 Task: Move the task Create automated testing scripts for the app to the section Done in the project TravelForge and filter the tasks in the project by Due next week.
Action: Mouse moved to (79, 444)
Screenshot: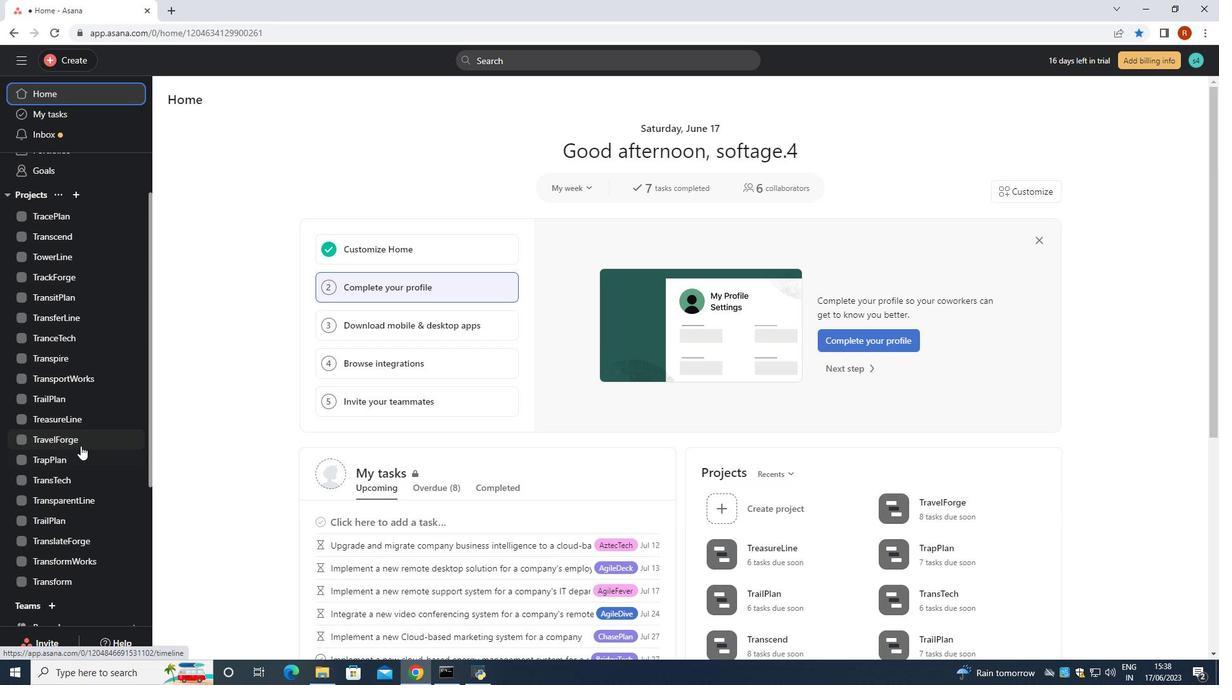
Action: Mouse pressed left at (79, 444)
Screenshot: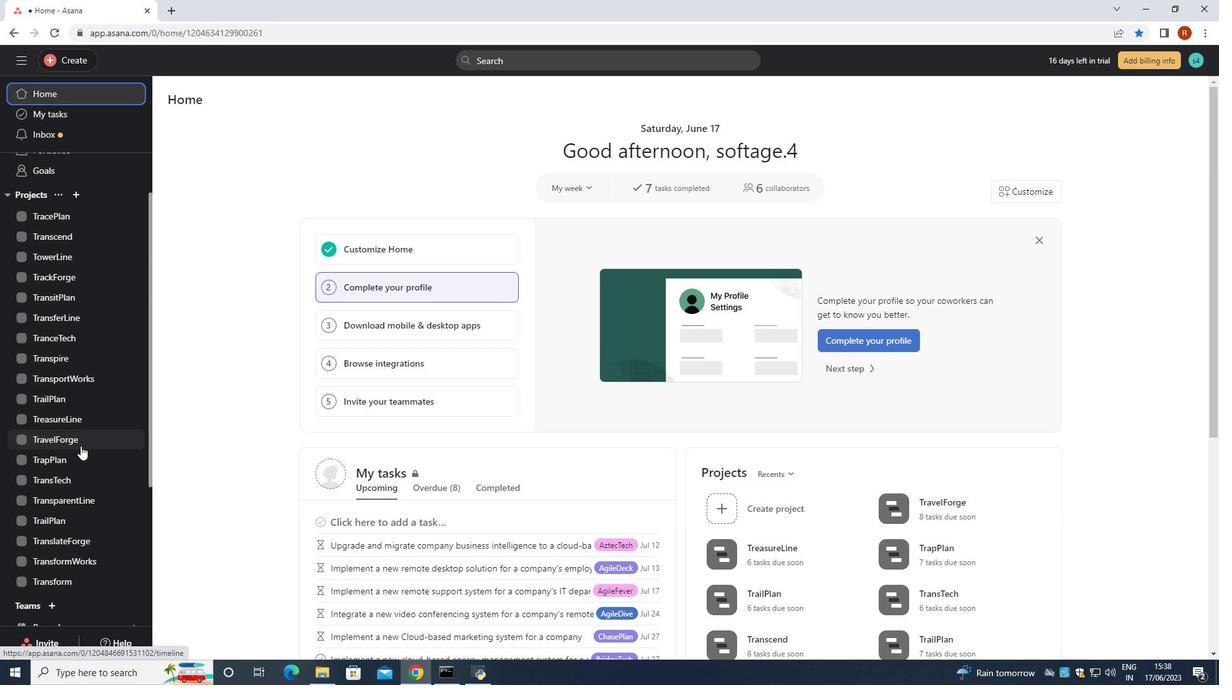 
Action: Mouse moved to (485, 255)
Screenshot: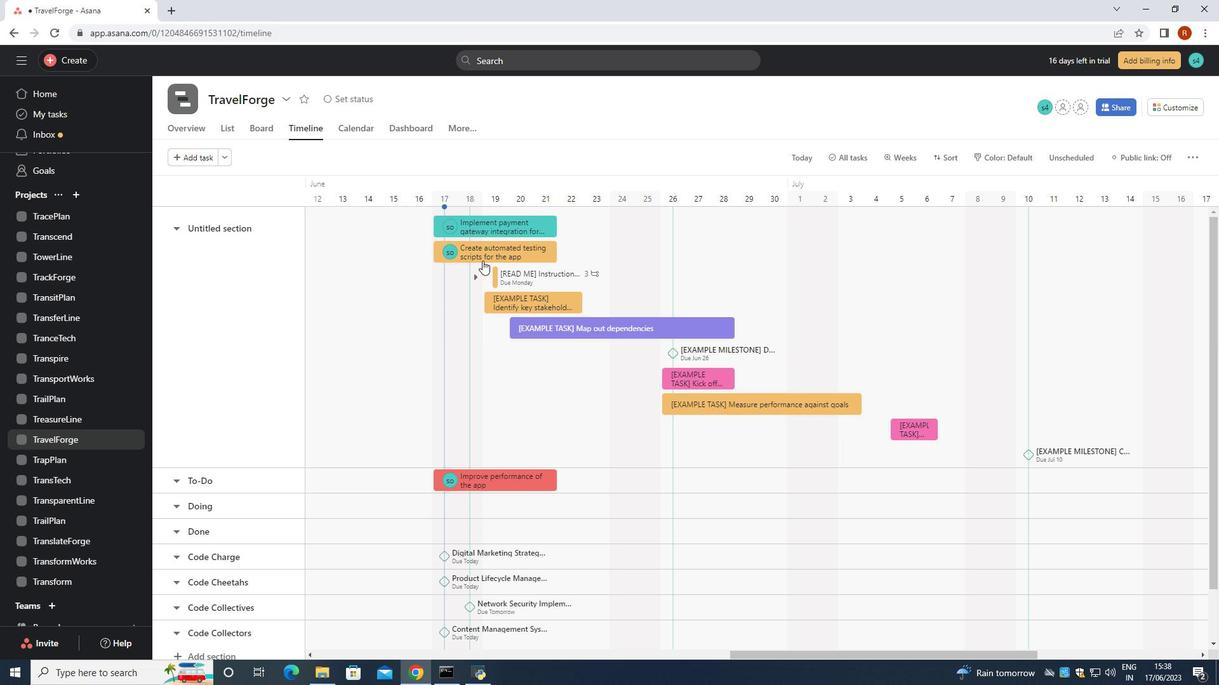 
Action: Mouse pressed left at (485, 255)
Screenshot: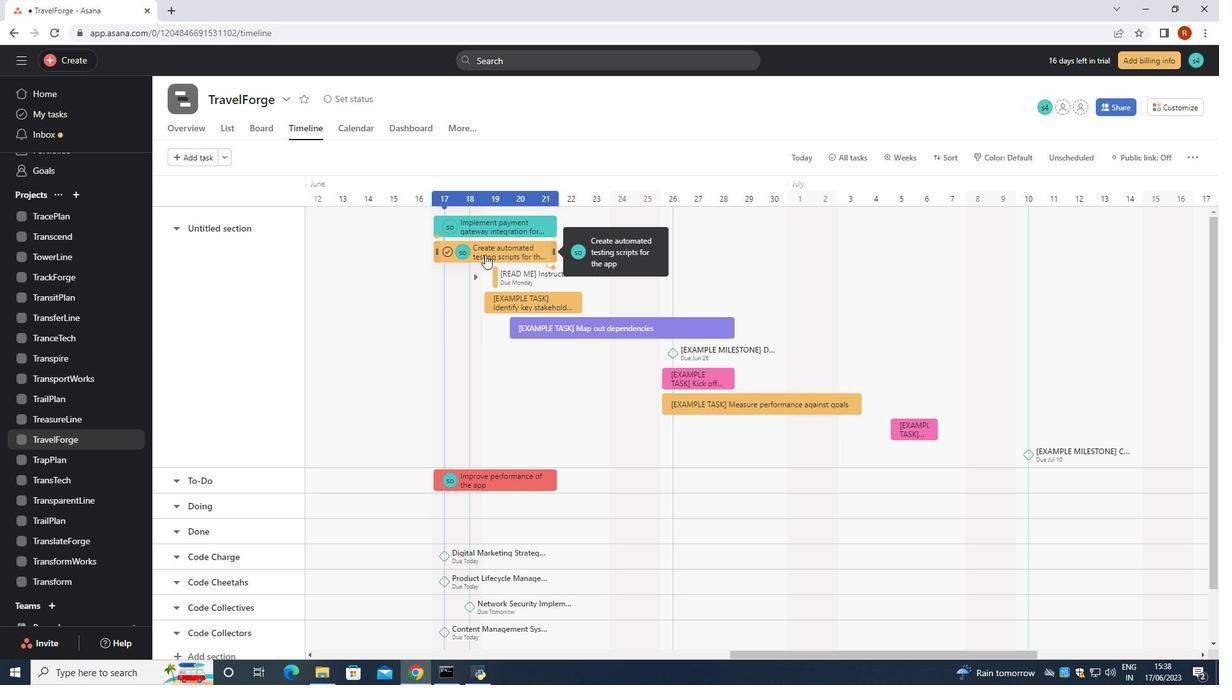 
Action: Mouse moved to (988, 280)
Screenshot: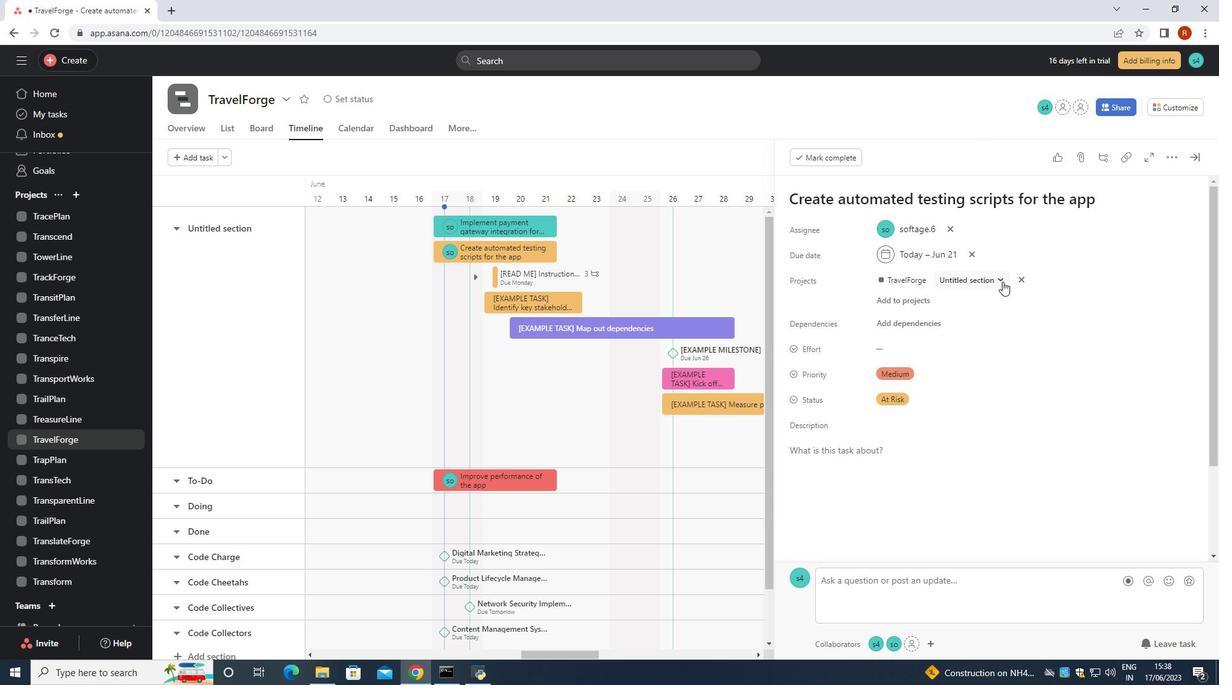 
Action: Mouse pressed left at (988, 280)
Screenshot: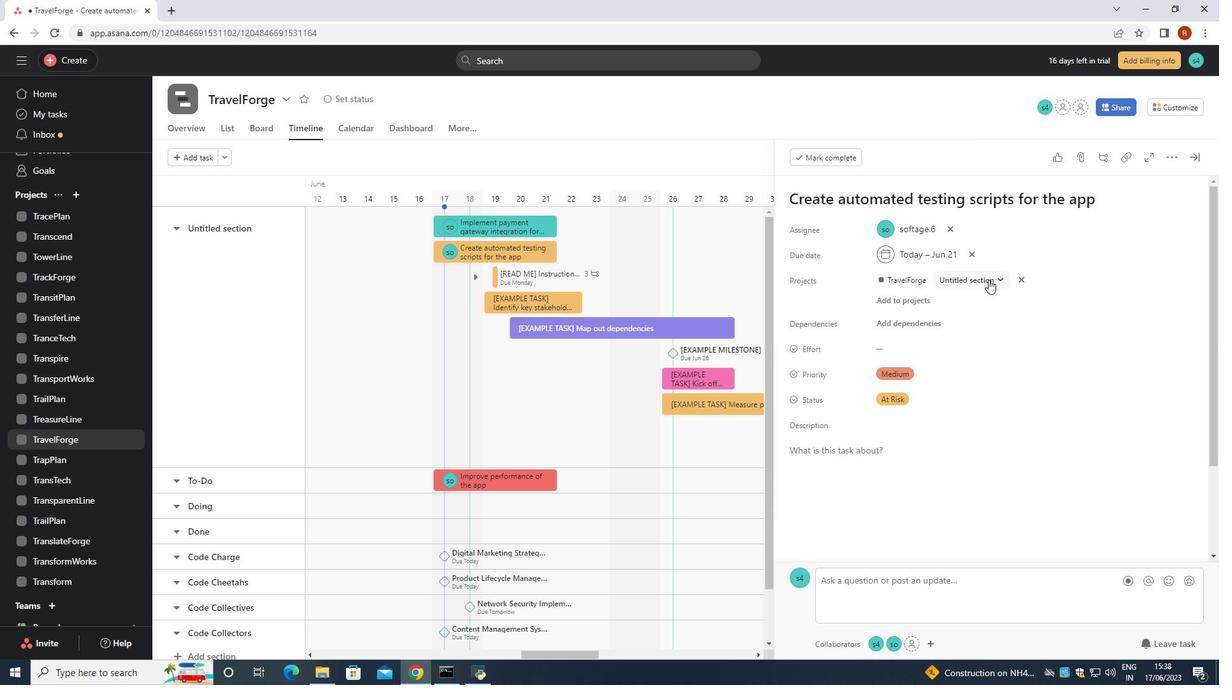 
Action: Mouse moved to (937, 368)
Screenshot: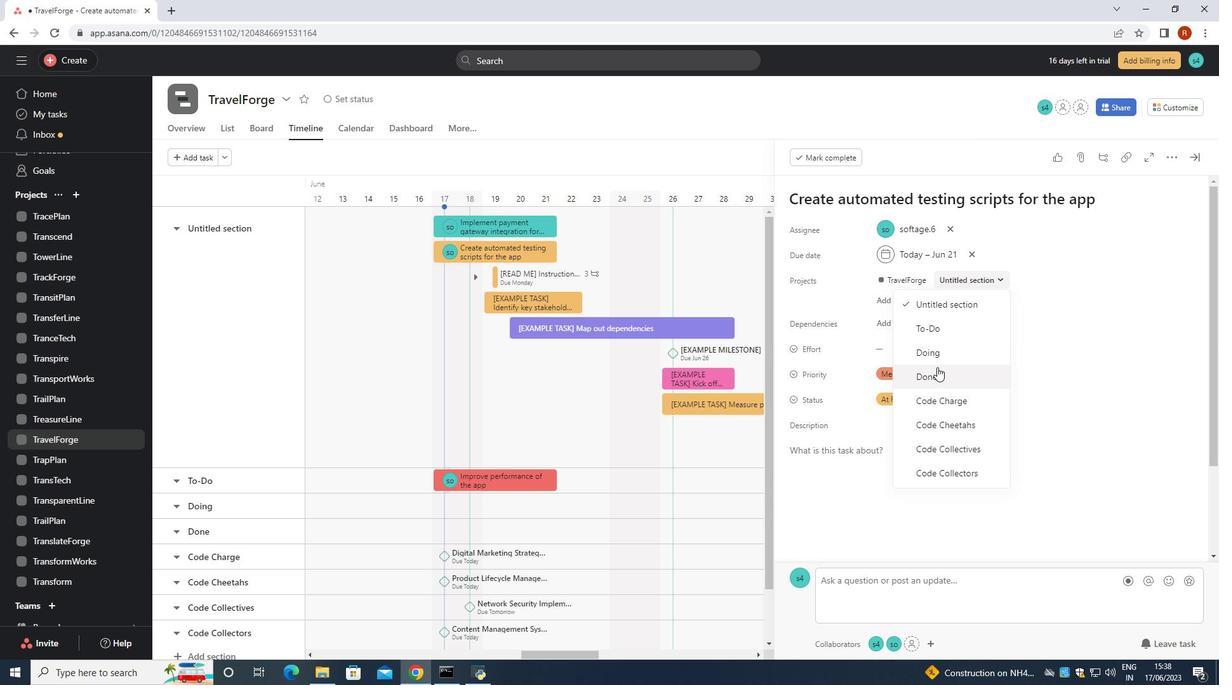 
Action: Mouse pressed left at (937, 368)
Screenshot: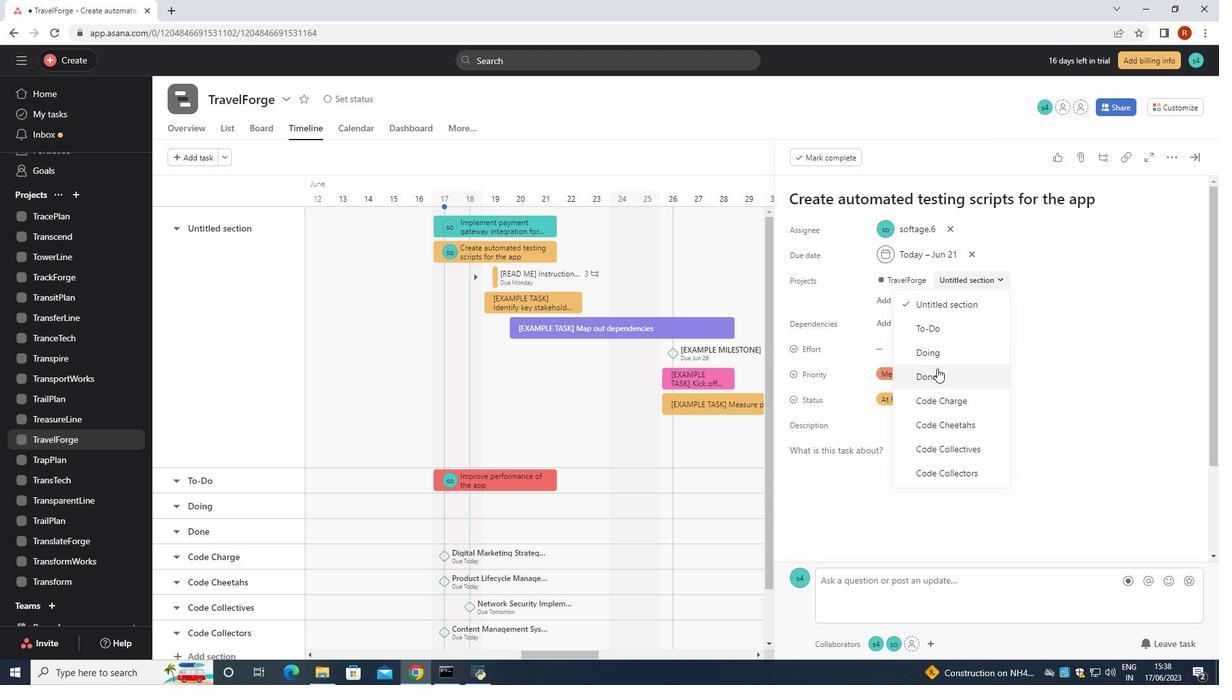 
Action: Mouse pressed left at (937, 368)
Screenshot: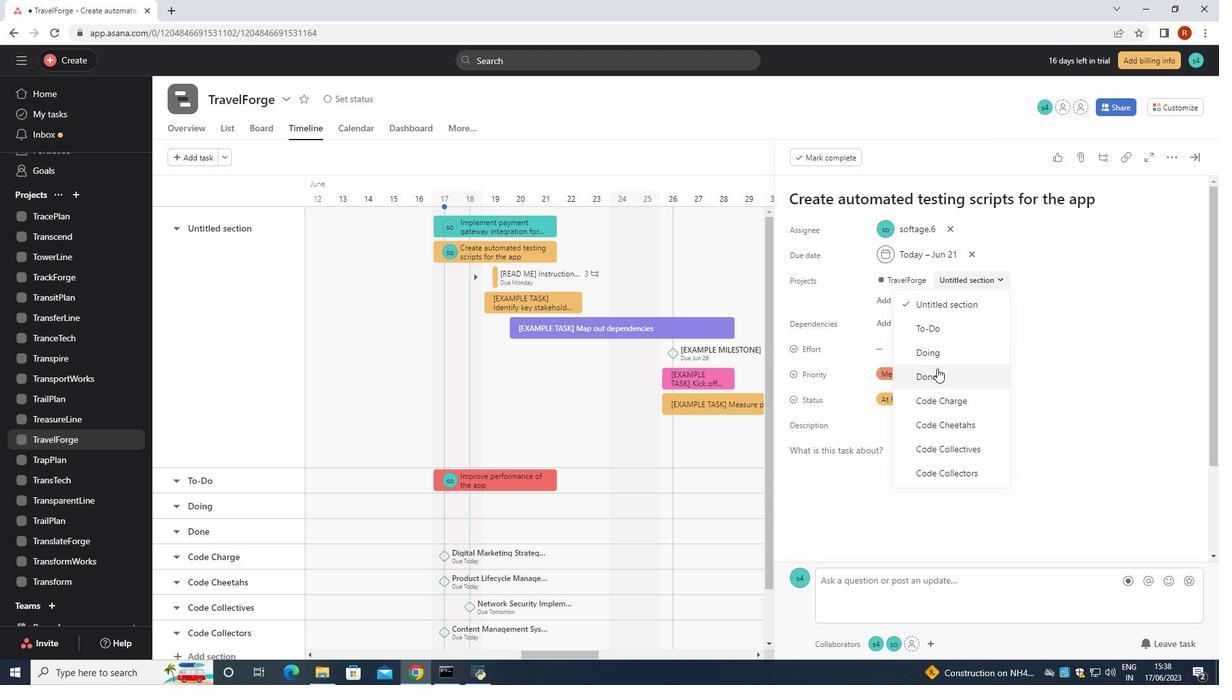
Action: Mouse moved to (1195, 153)
Screenshot: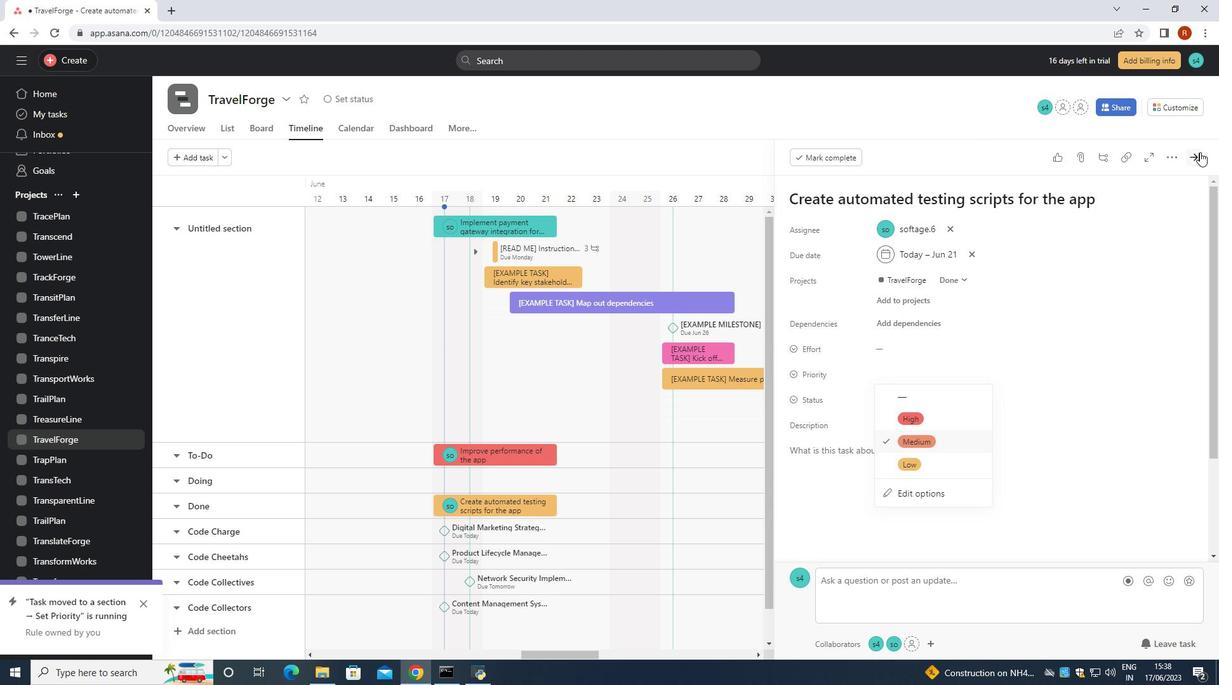 
Action: Mouse pressed left at (1195, 153)
Screenshot: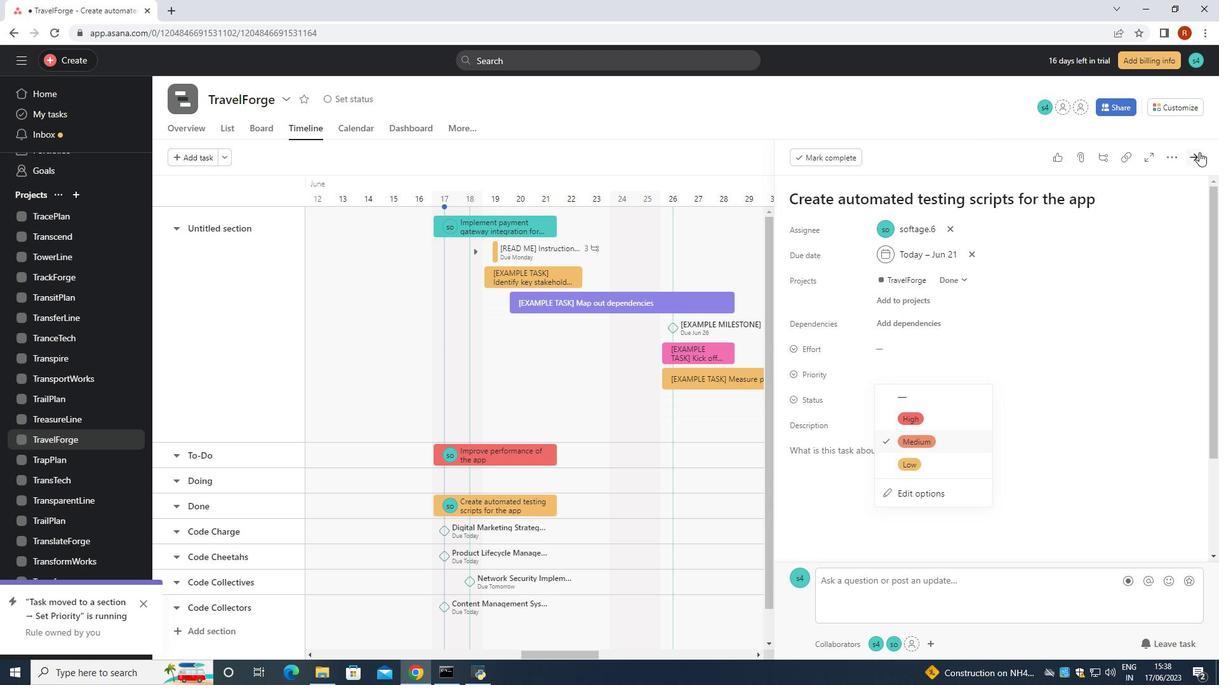 
Action: Mouse moved to (898, 160)
Screenshot: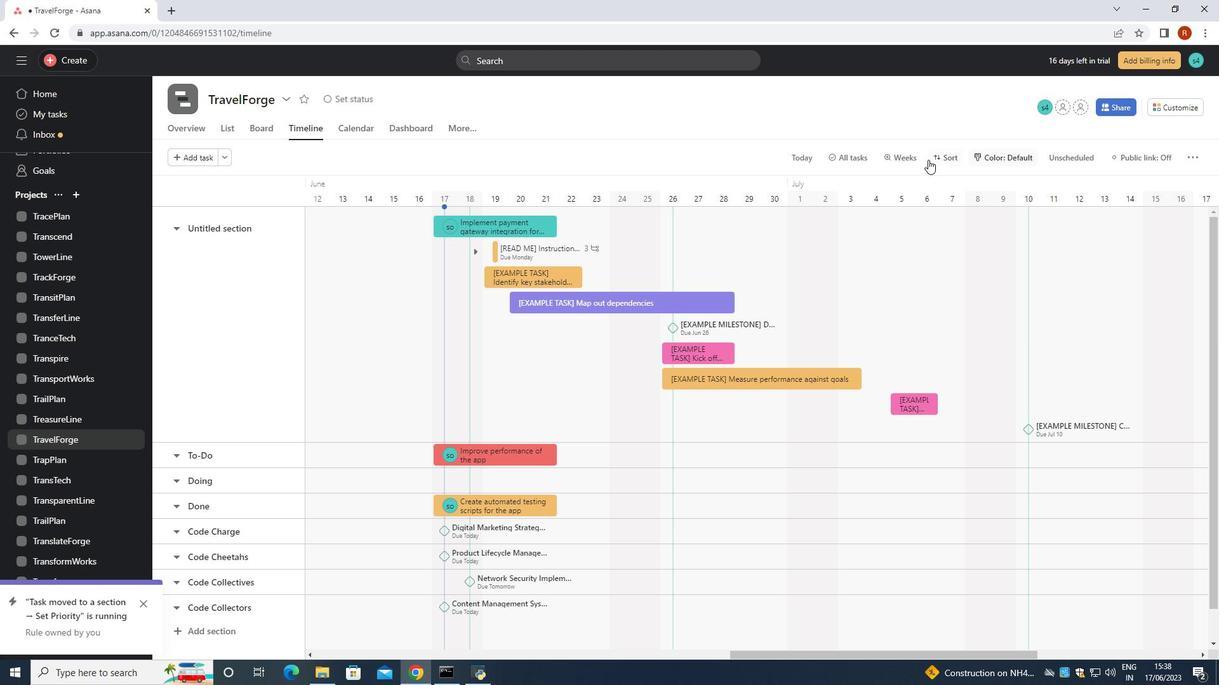 
Action: Mouse pressed left at (898, 160)
Screenshot: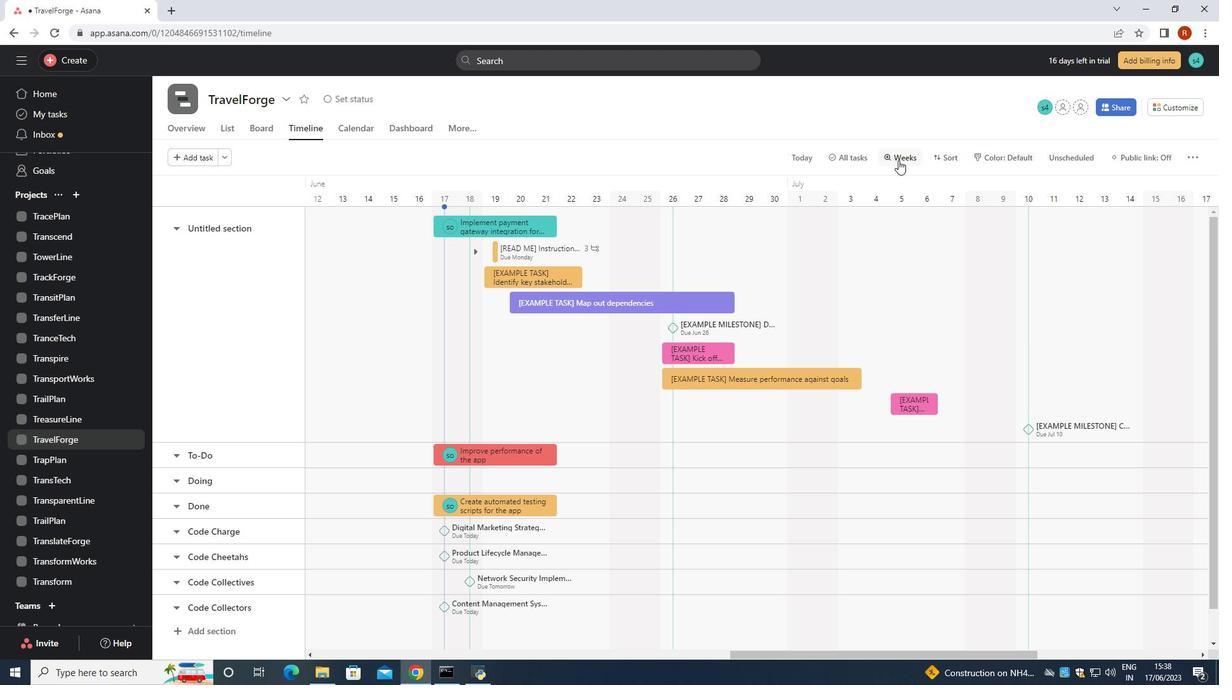 
Action: Mouse pressed left at (898, 160)
Screenshot: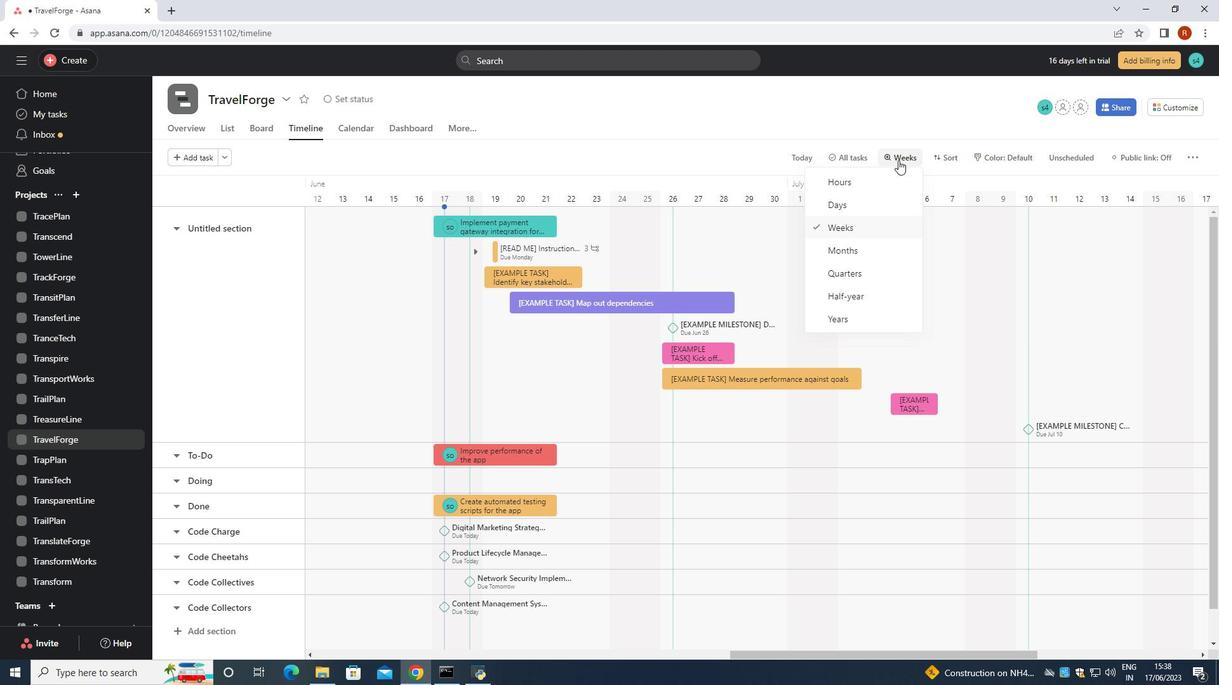 
Action: Mouse moved to (227, 132)
Screenshot: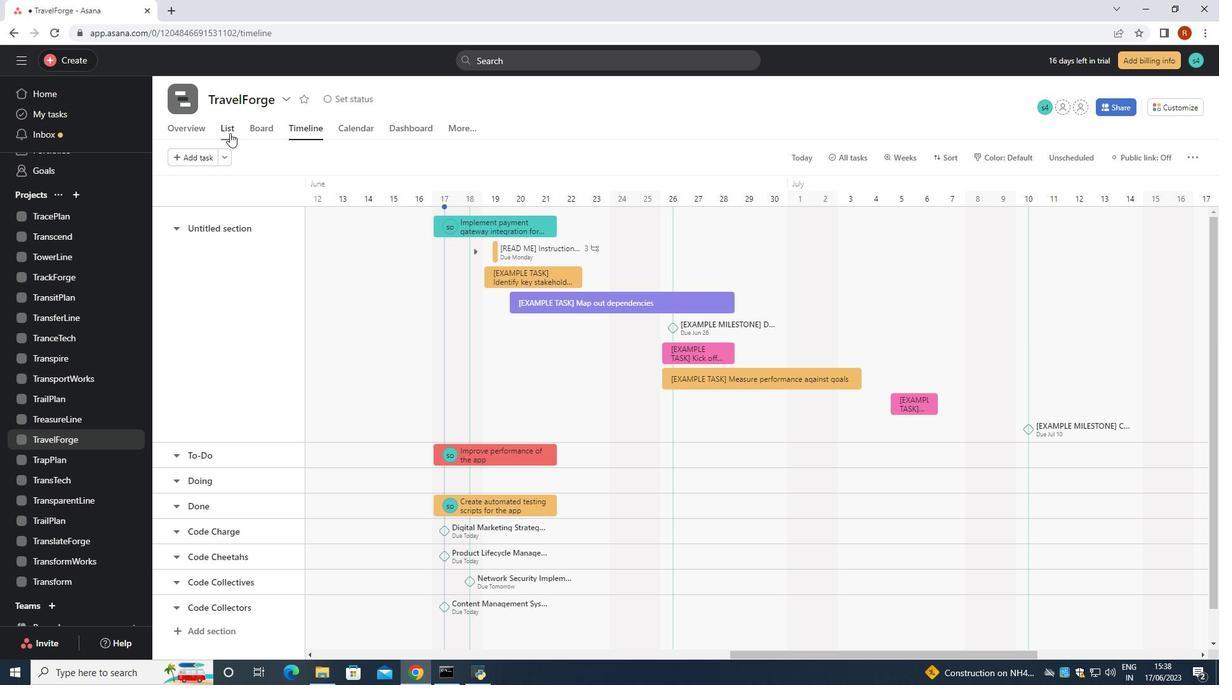 
Action: Mouse pressed left at (227, 132)
Screenshot: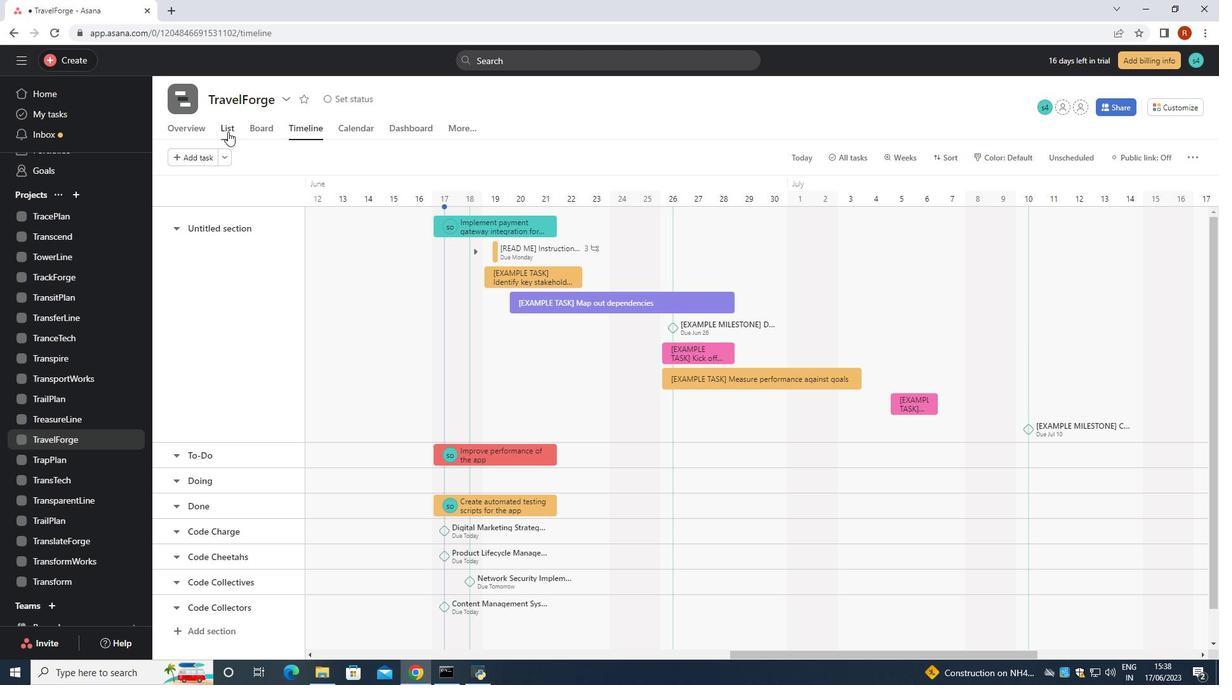 
Action: Mouse moved to (269, 158)
Screenshot: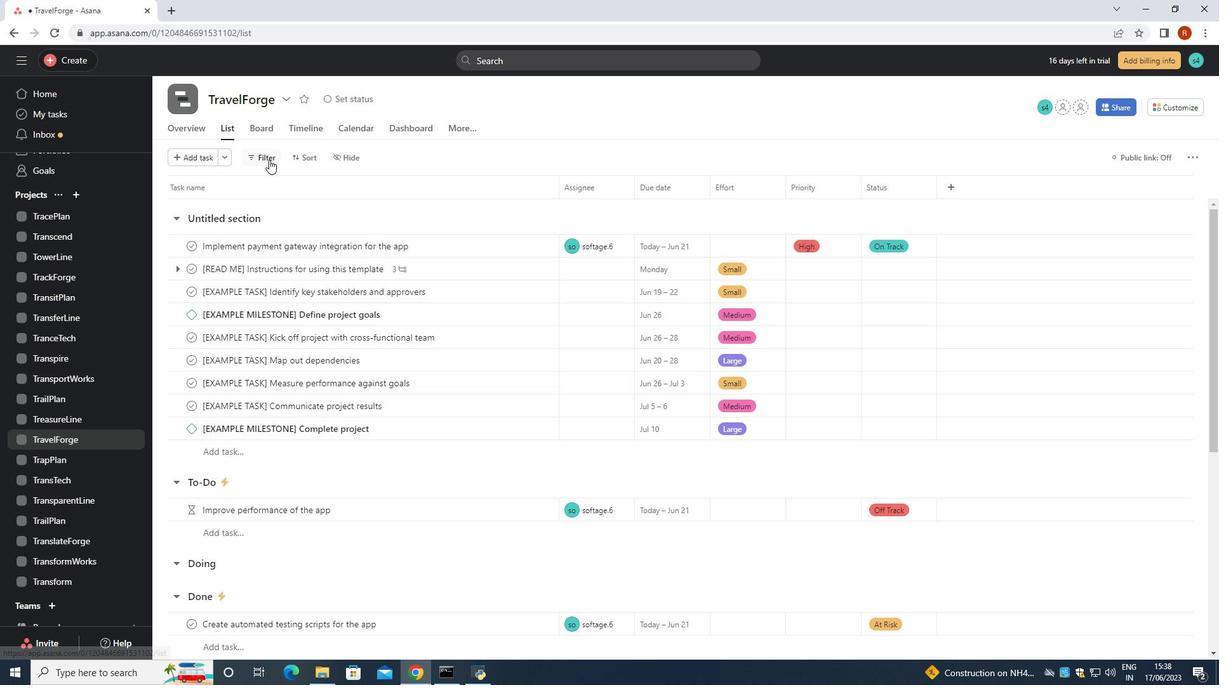 
Action: Mouse pressed left at (269, 158)
Screenshot: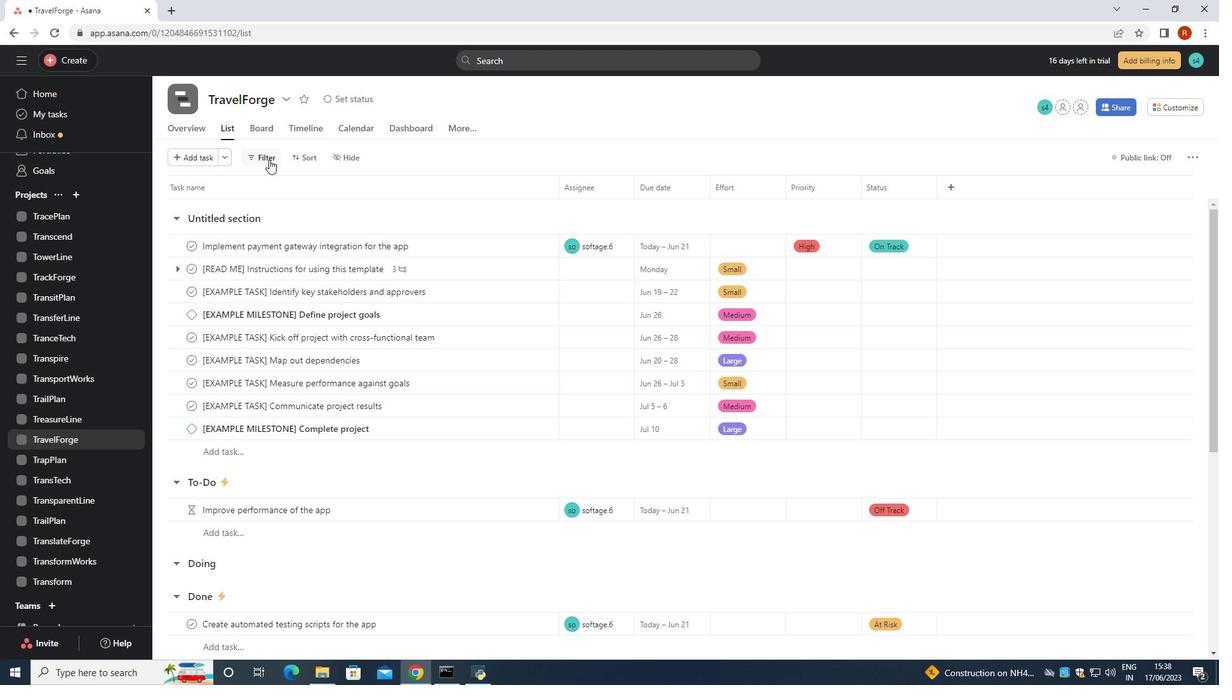 
Action: Mouse moved to (503, 208)
Screenshot: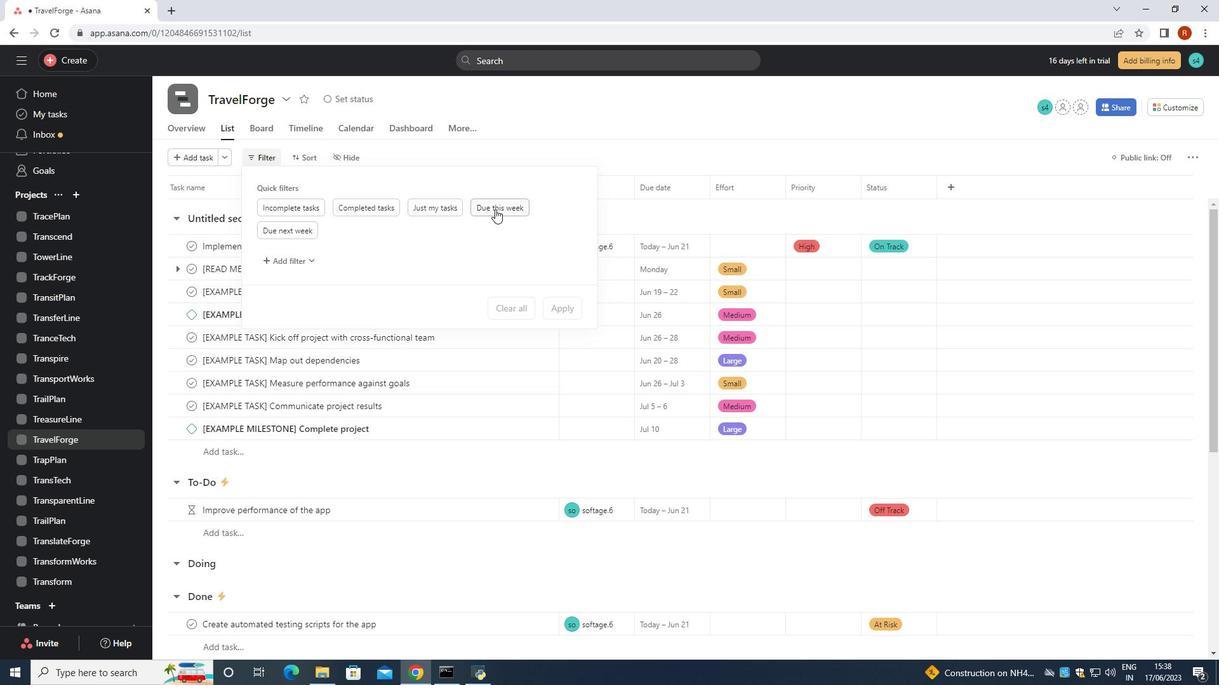 
Action: Mouse pressed left at (503, 208)
Screenshot: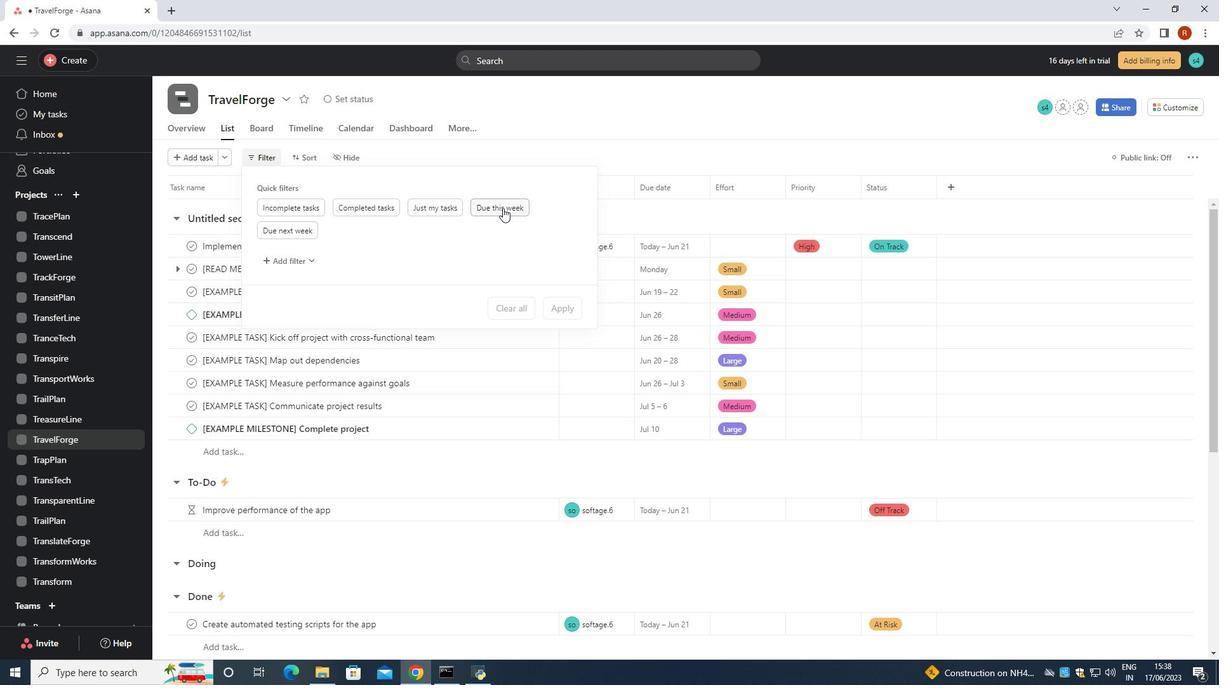 
Action: Mouse moved to (285, 153)
Screenshot: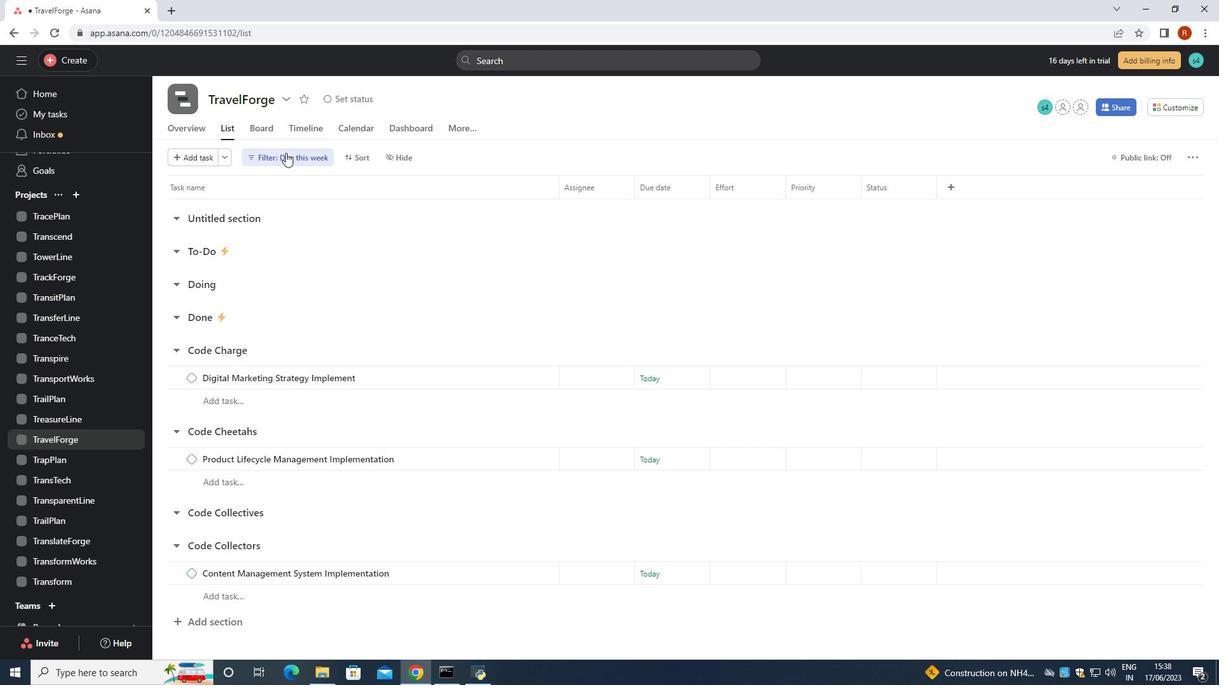 
Action: Mouse pressed left at (285, 153)
Screenshot: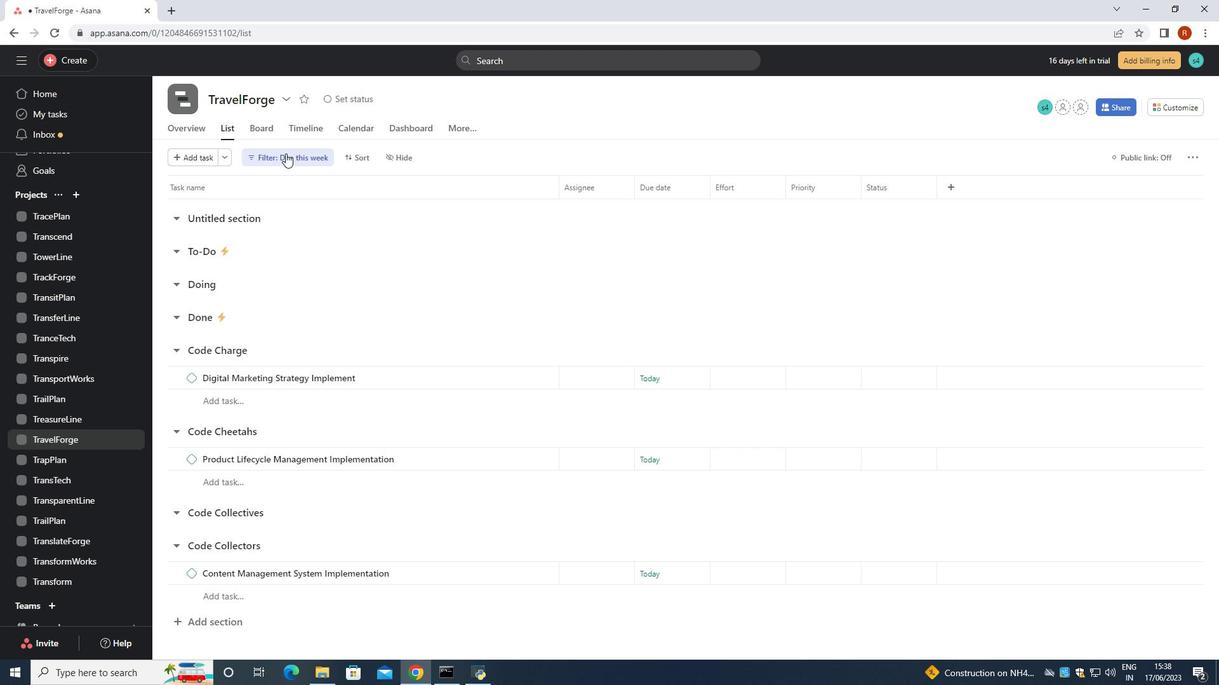 
Action: Mouse moved to (553, 277)
Screenshot: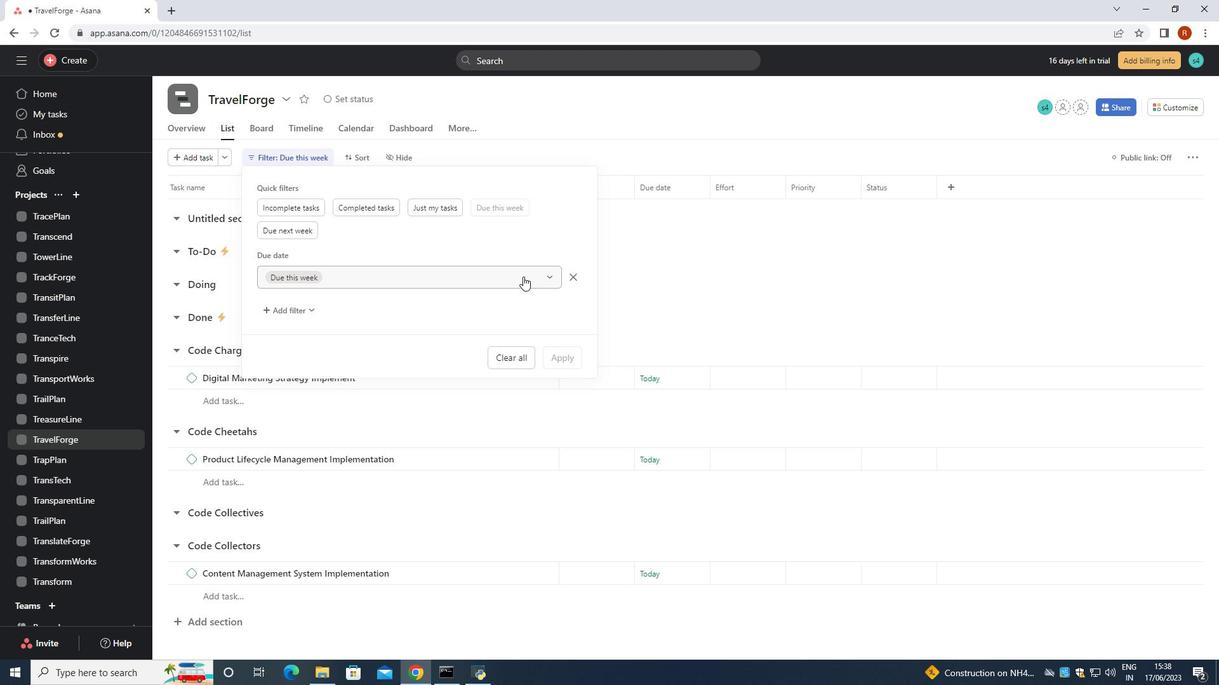 
Action: Mouse pressed left at (553, 277)
Screenshot: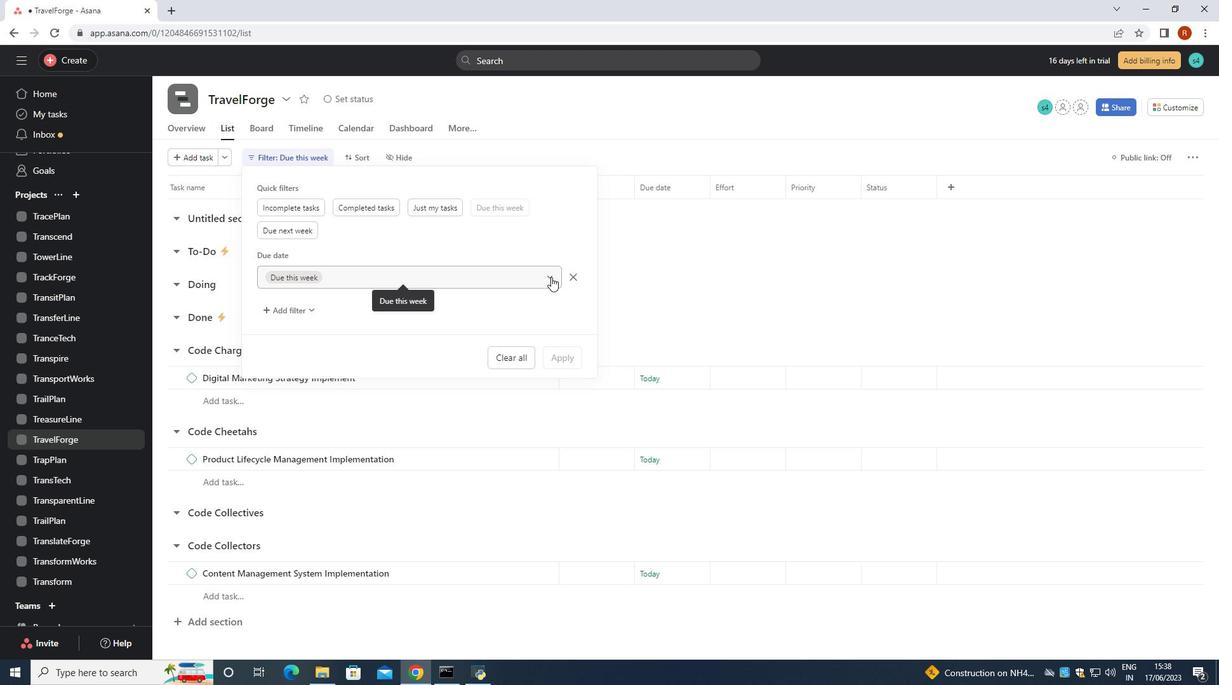 
Action: Mouse moved to (301, 280)
Screenshot: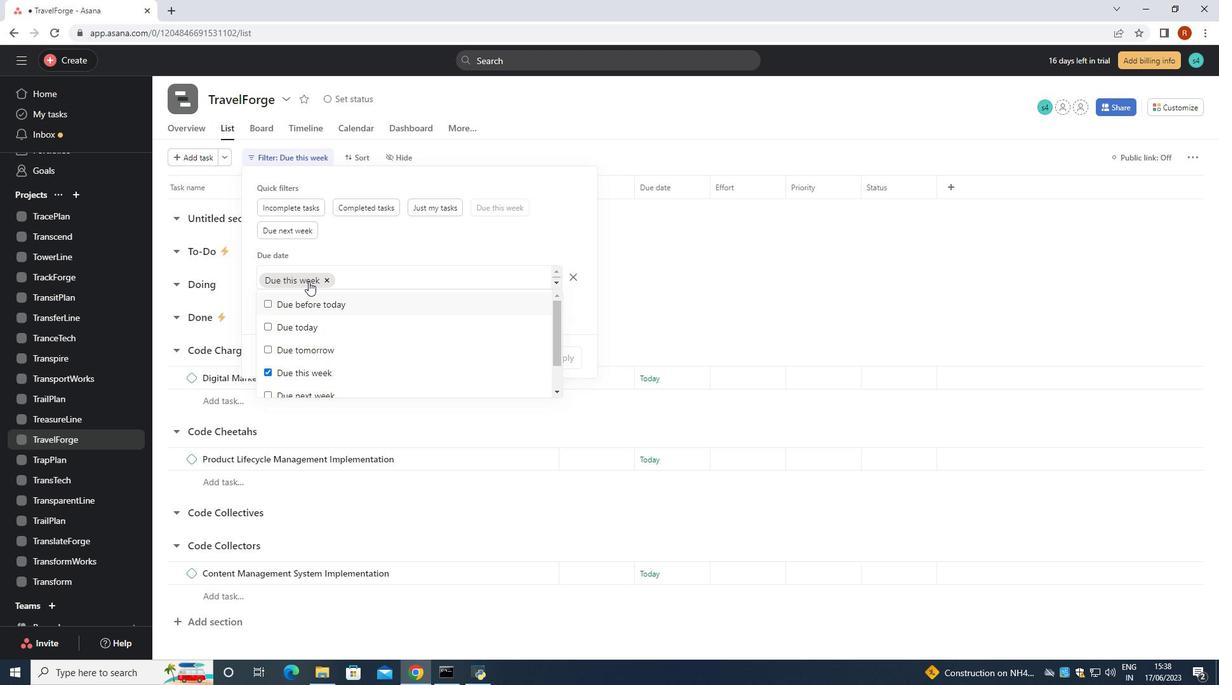 
Action: Mouse pressed left at (301, 280)
Screenshot: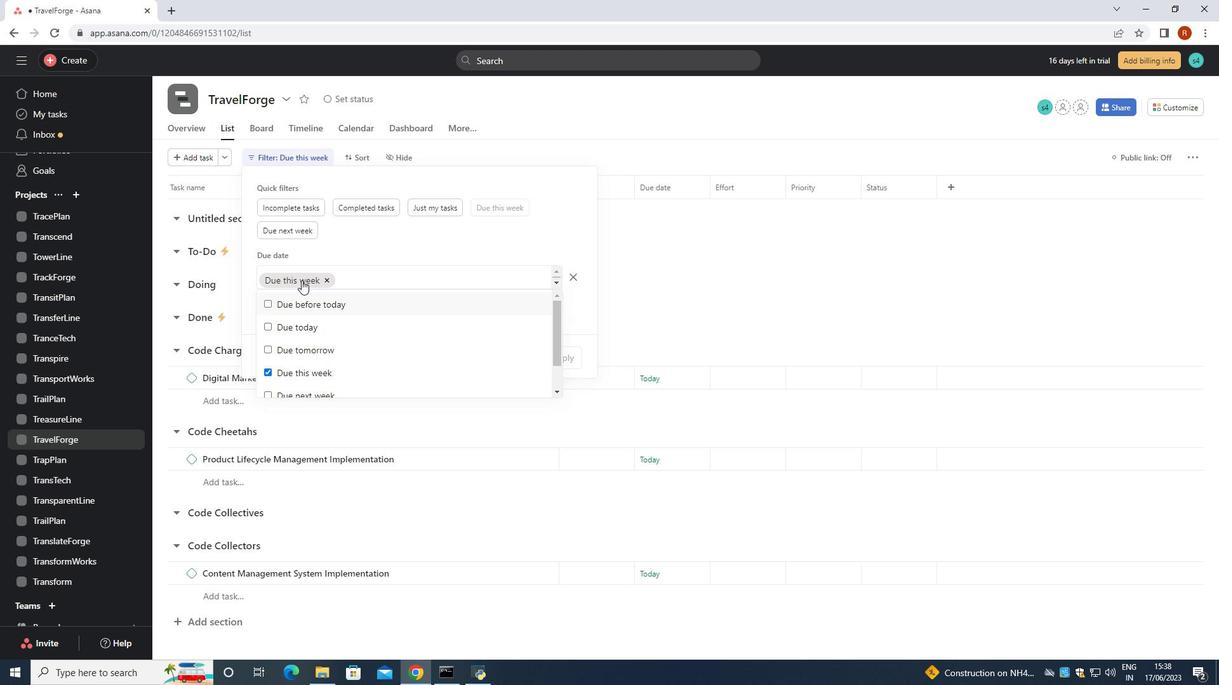 
Action: Mouse moved to (569, 279)
Screenshot: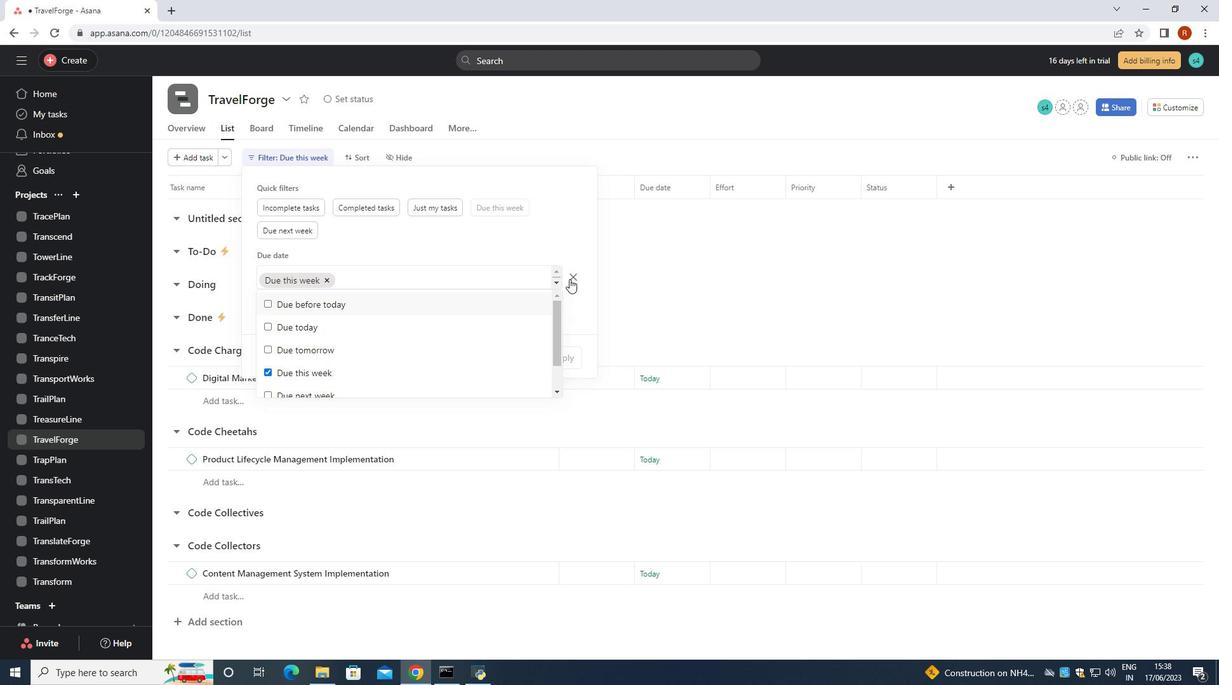 
Action: Mouse pressed left at (569, 279)
Screenshot: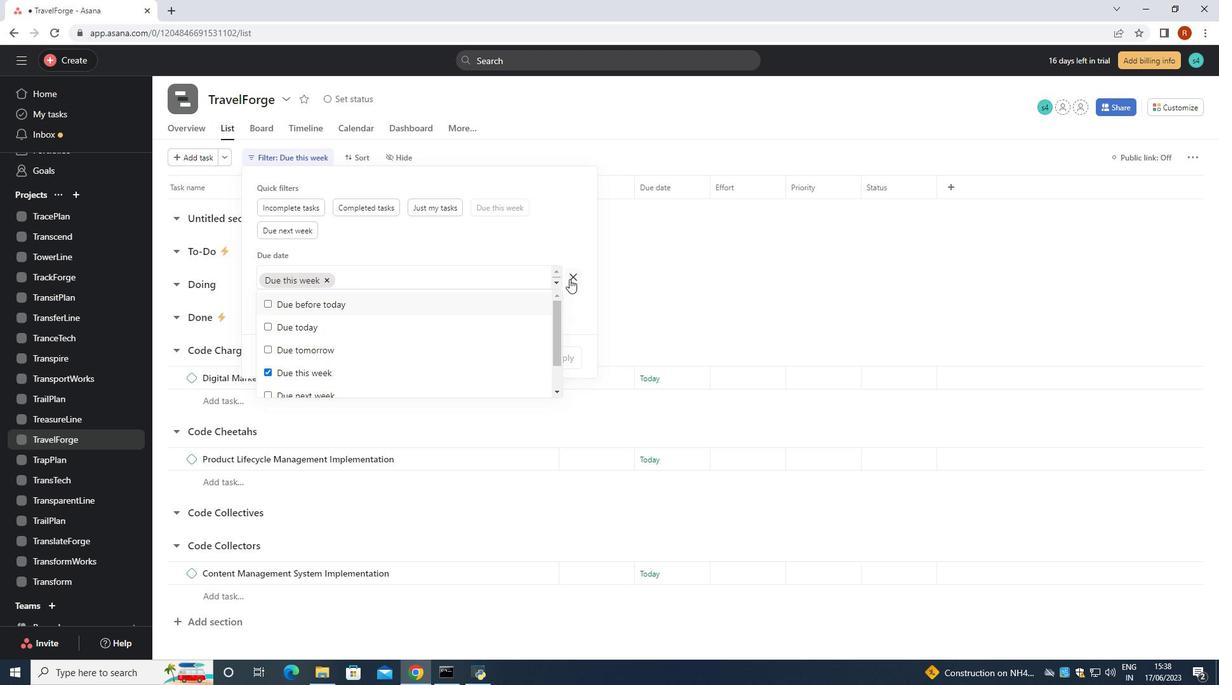 
Action: Mouse moved to (563, 306)
Screenshot: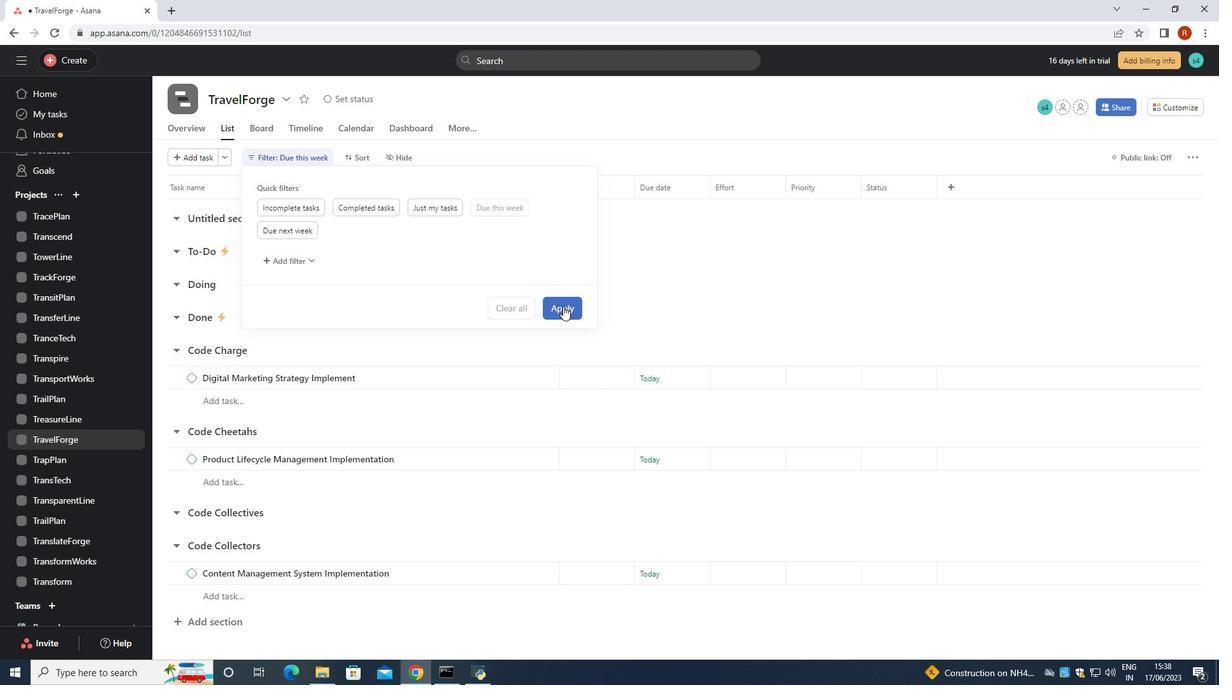 
Action: Mouse pressed left at (563, 306)
Screenshot: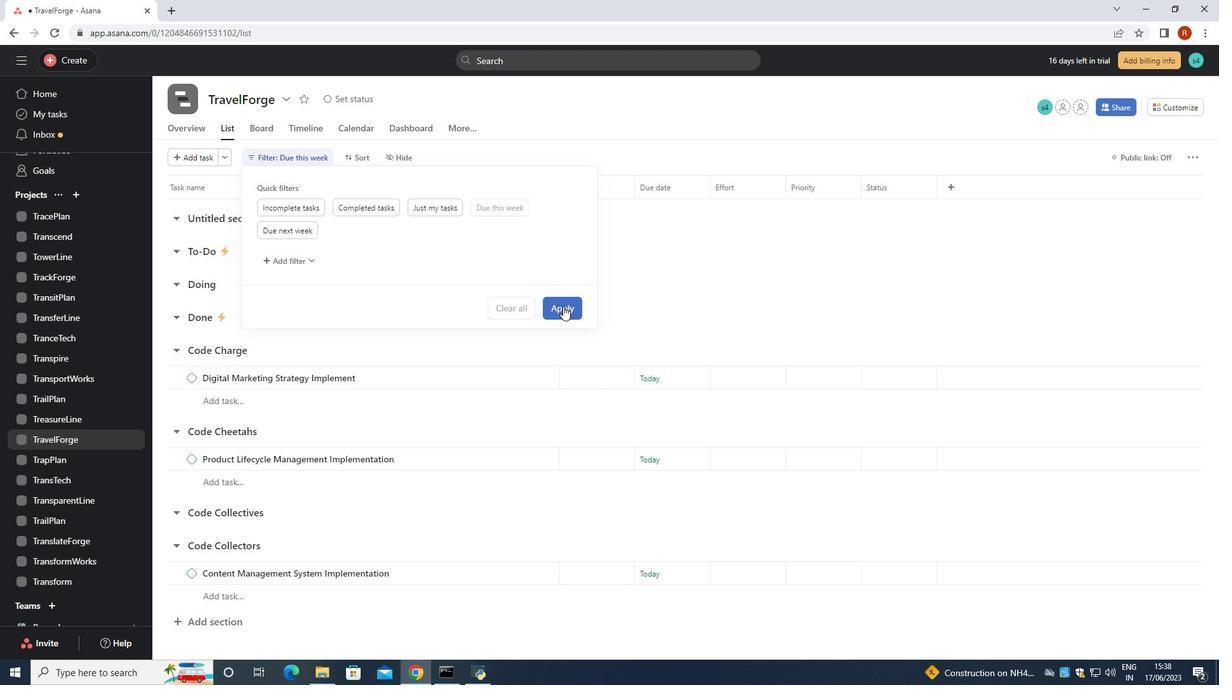 
